 Task: Use the formula "ZTEST" in spreadsheet "Project portfolio".
Action: Mouse moved to (803, 250)
Screenshot: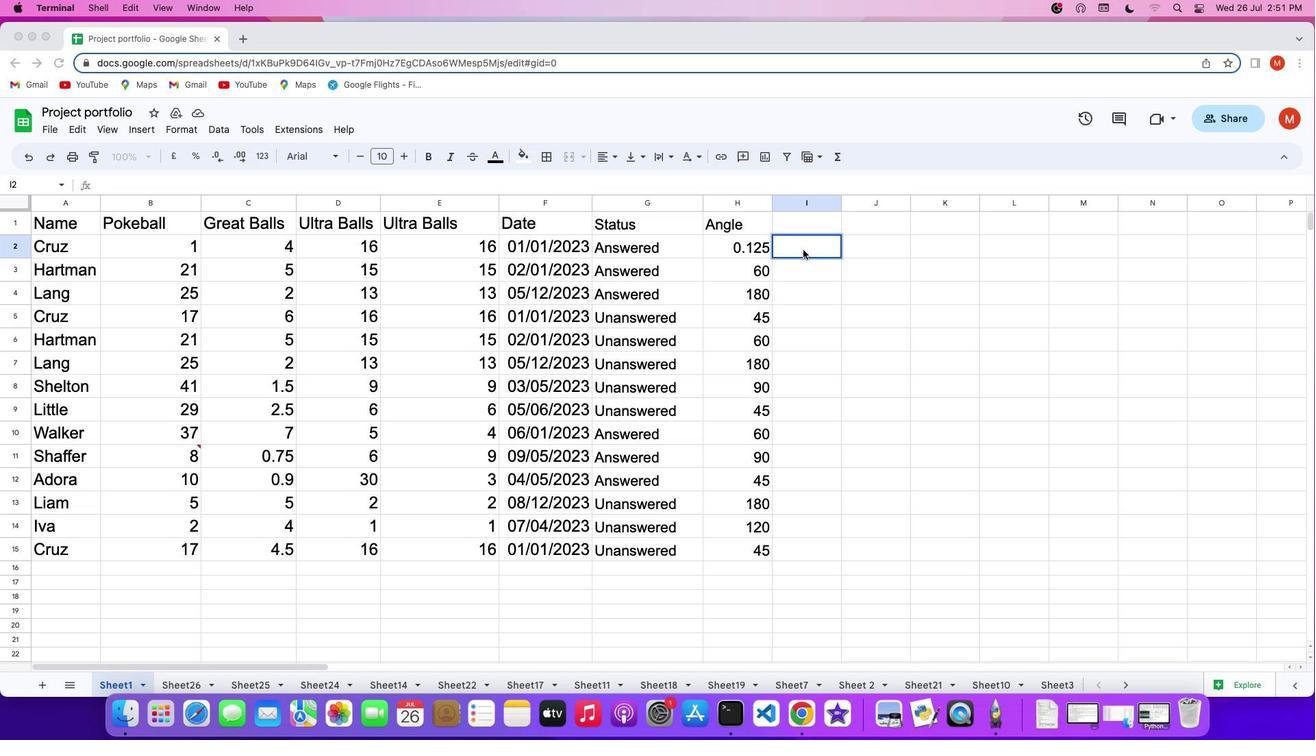 
Action: Mouse pressed left at (803, 250)
Screenshot: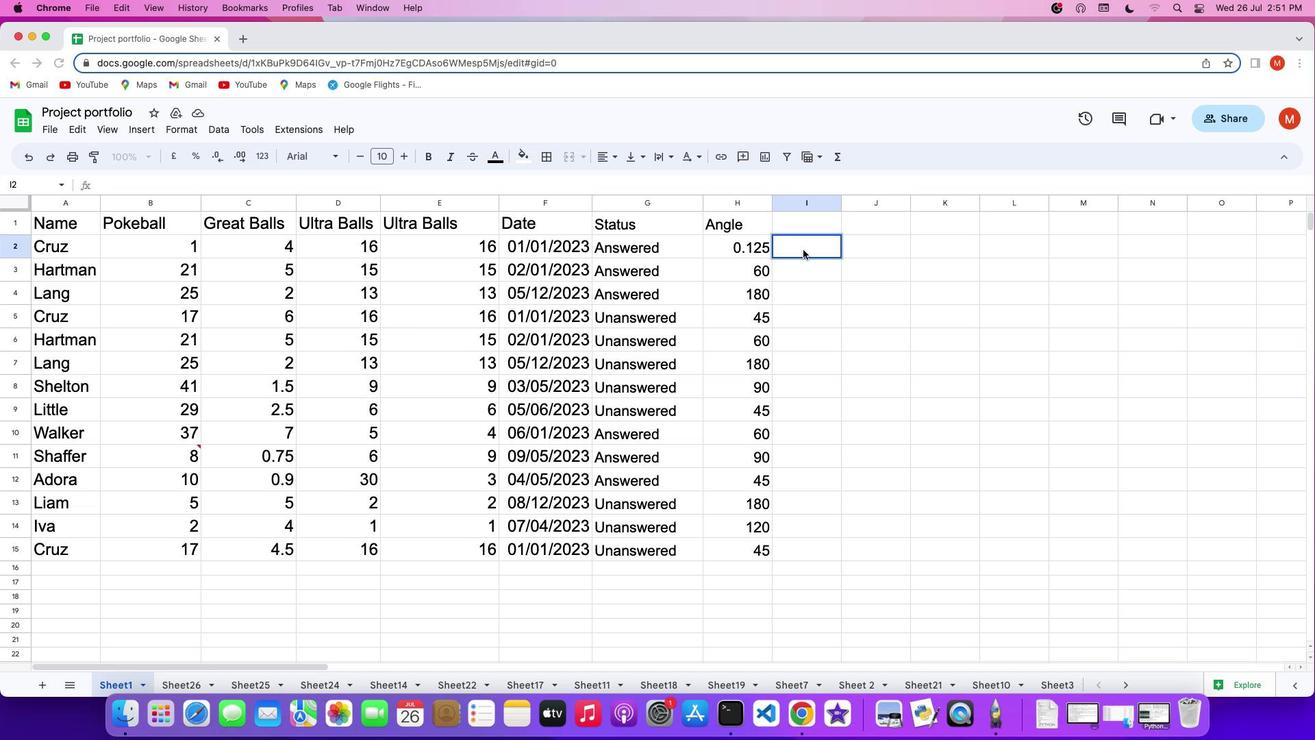 
Action: Mouse pressed left at (803, 250)
Screenshot: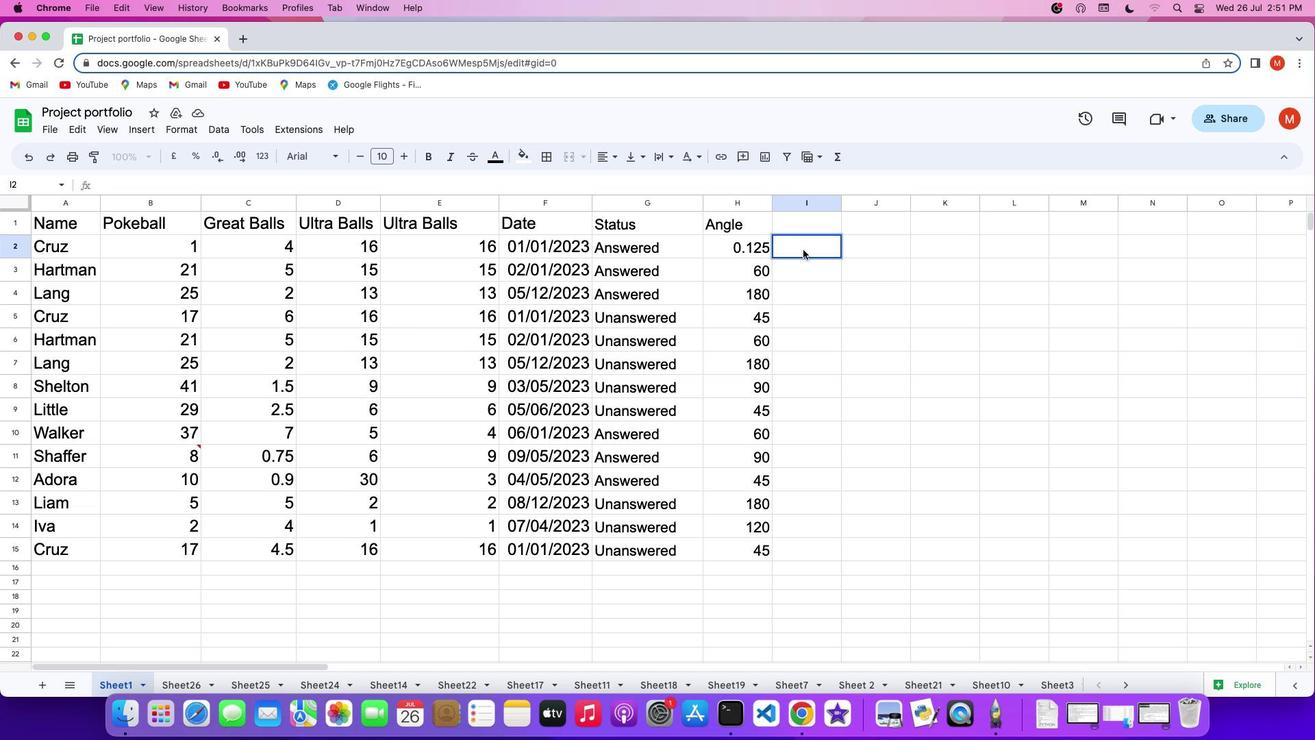 
Action: Mouse moved to (803, 248)
Screenshot: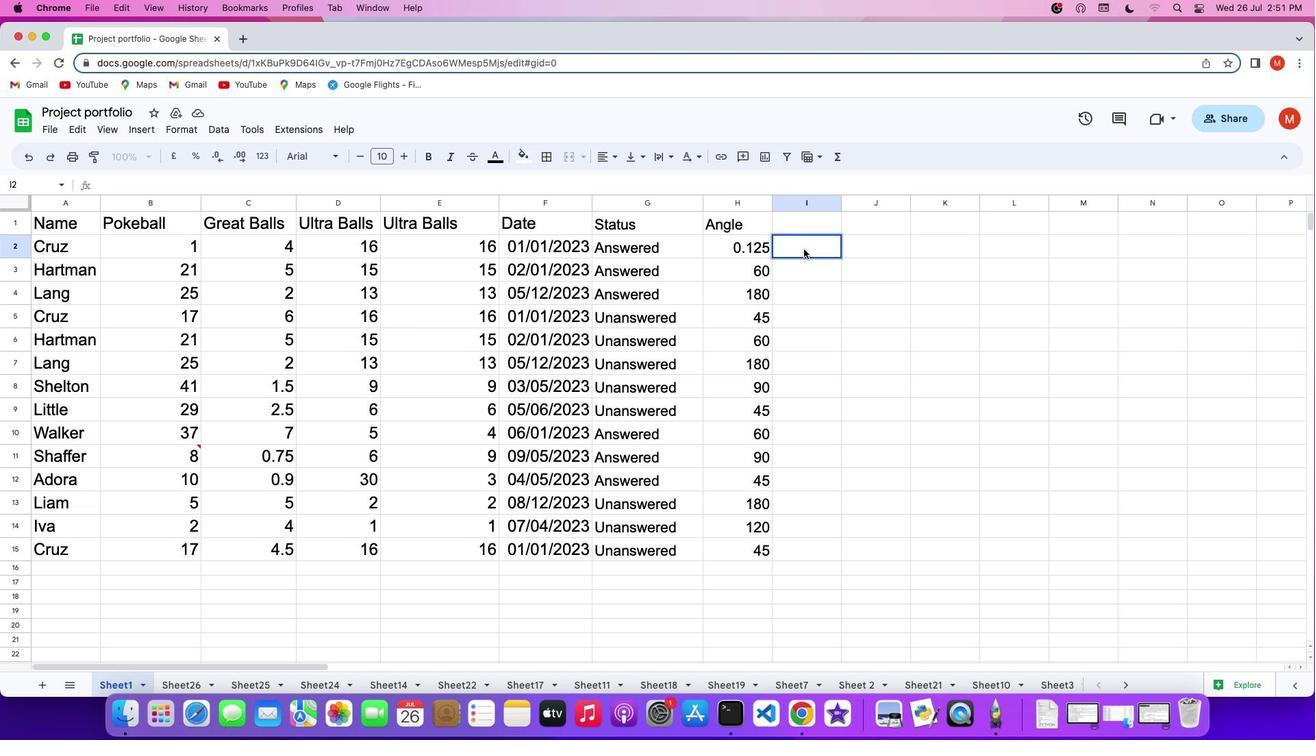 
Action: Mouse pressed left at (803, 248)
Screenshot: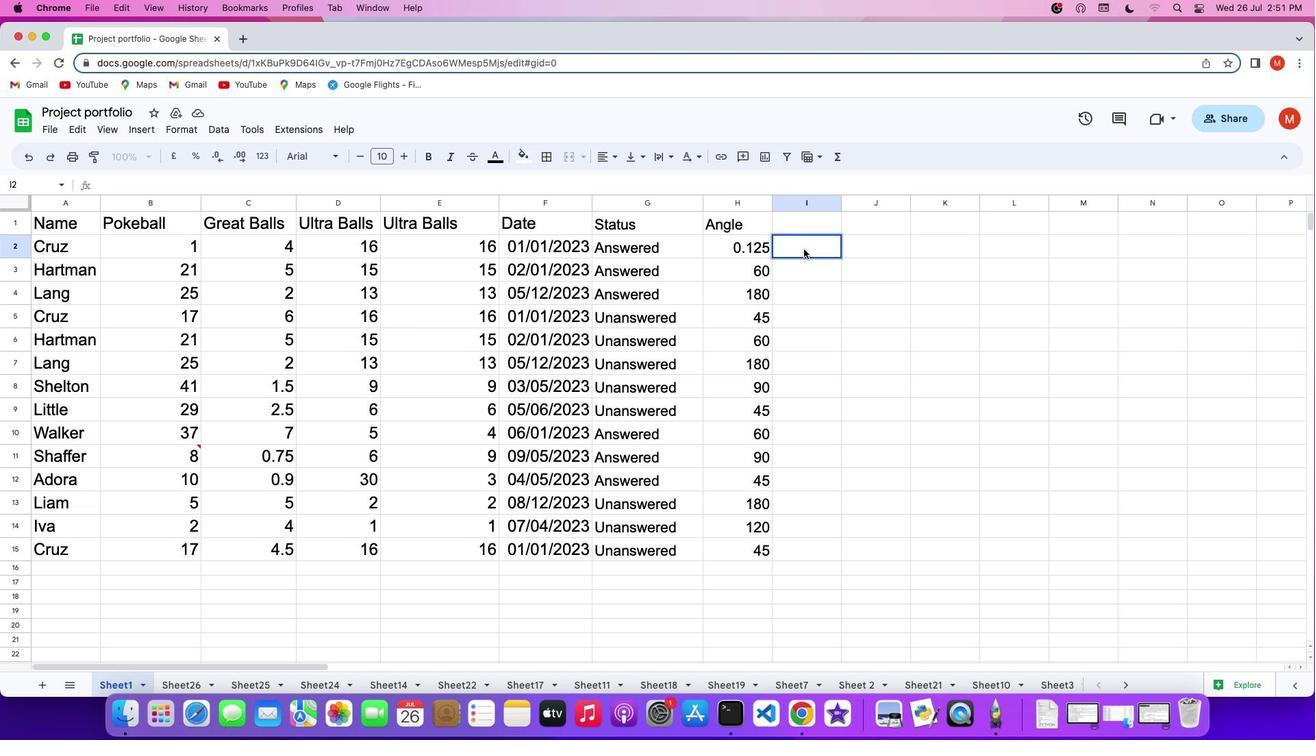 
Action: Mouse moved to (796, 247)
Screenshot: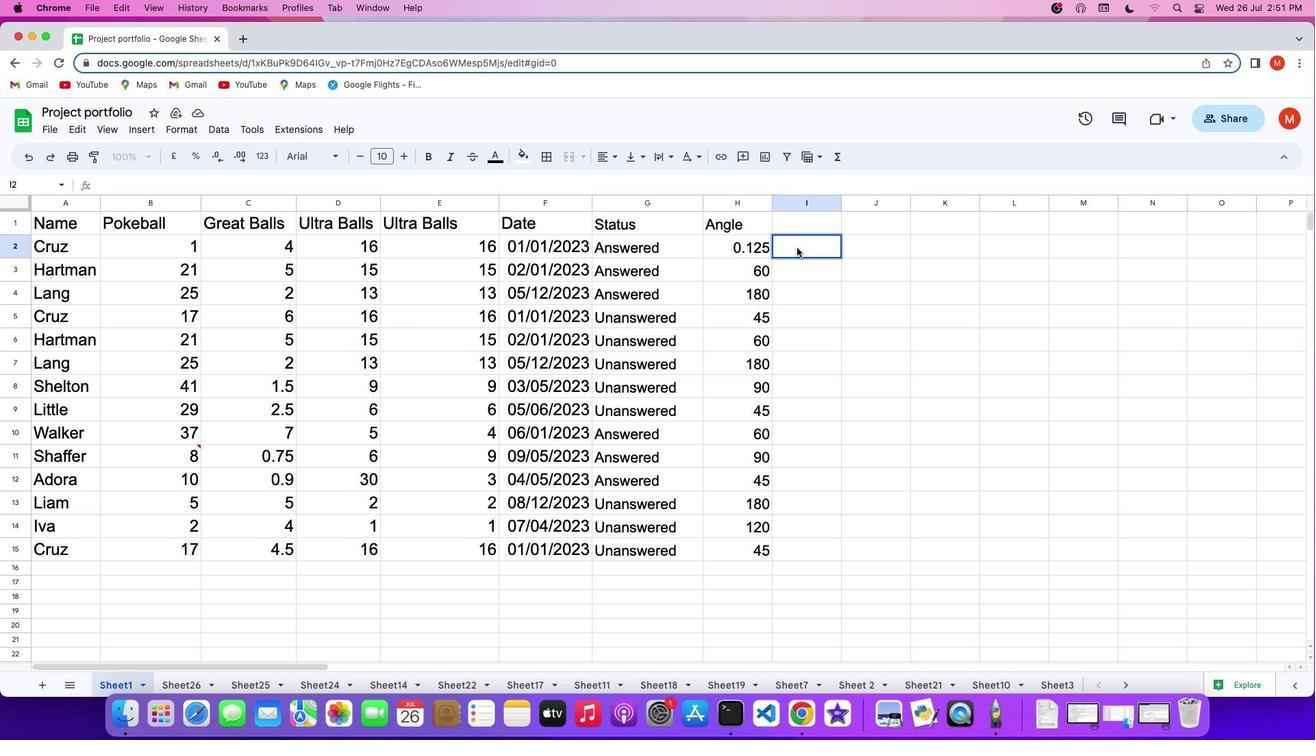 
Action: Mouse pressed left at (796, 247)
Screenshot: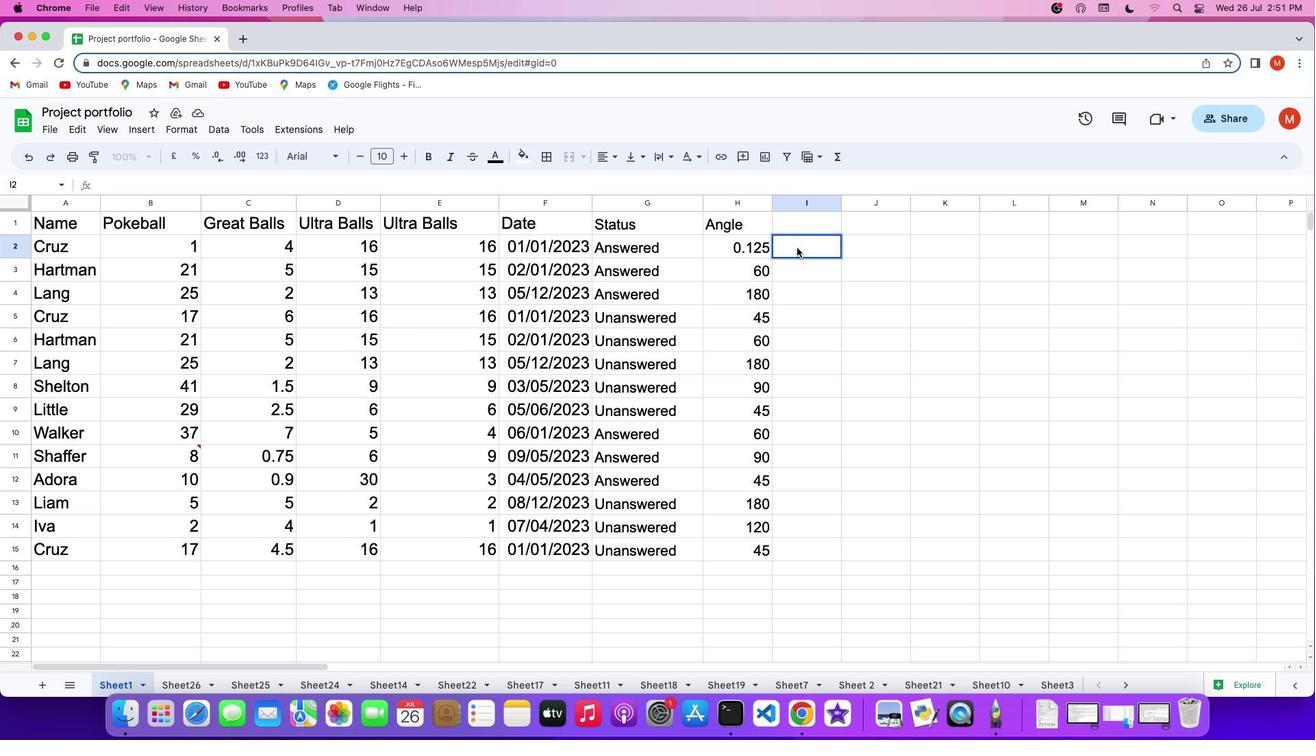 
Action: Mouse moved to (781, 246)
Screenshot: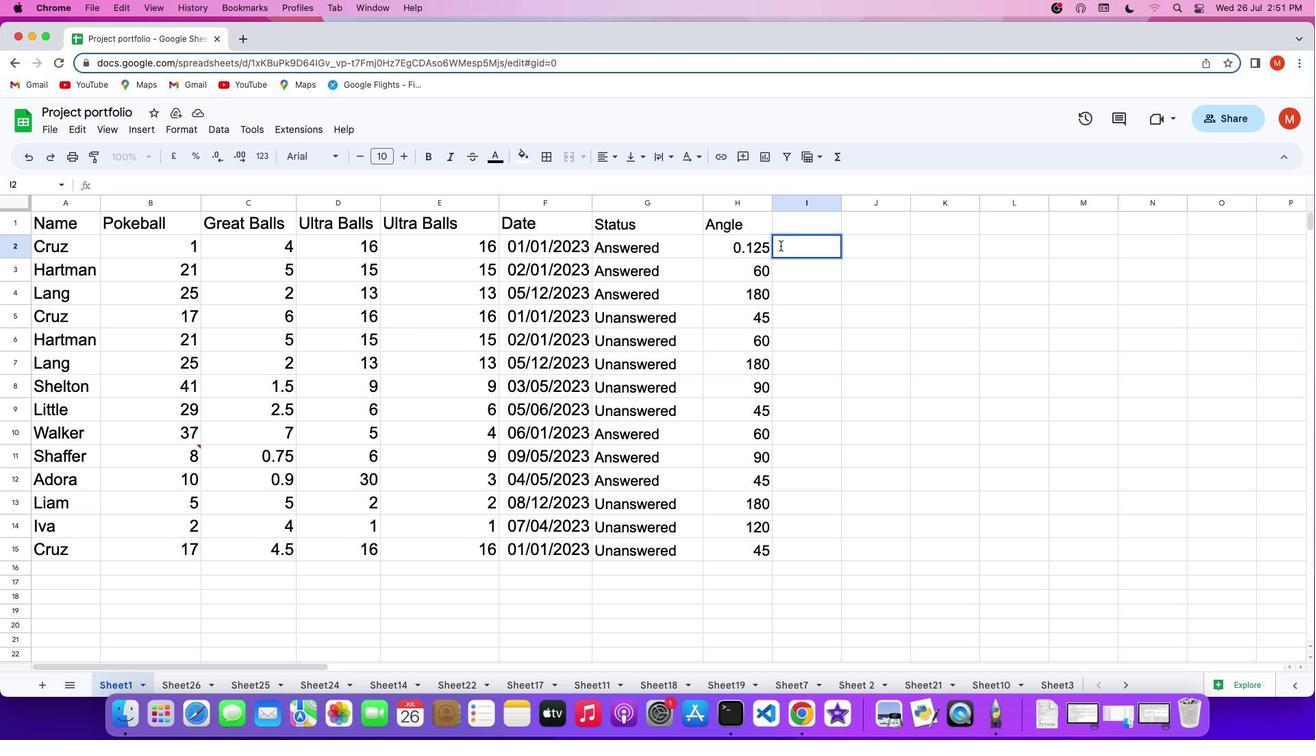 
Action: Mouse pressed left at (781, 246)
Screenshot: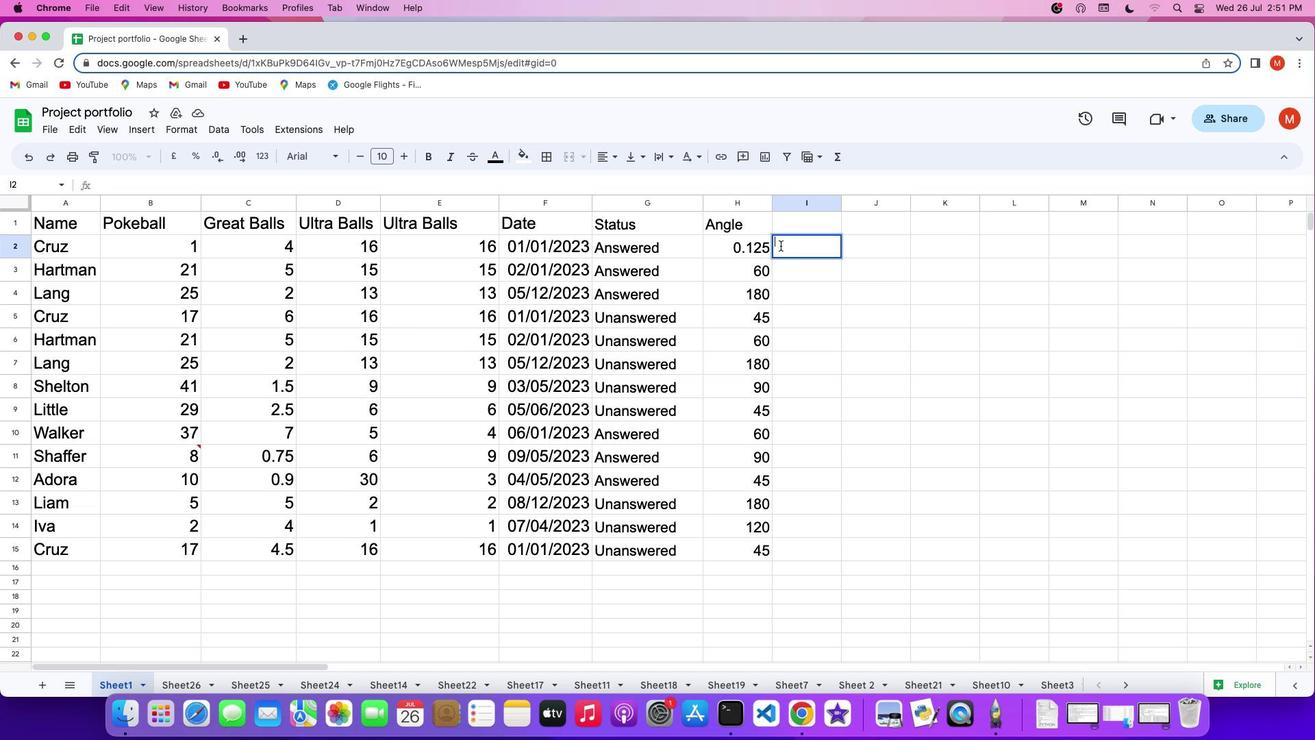 
Action: Key pressed '='
Screenshot: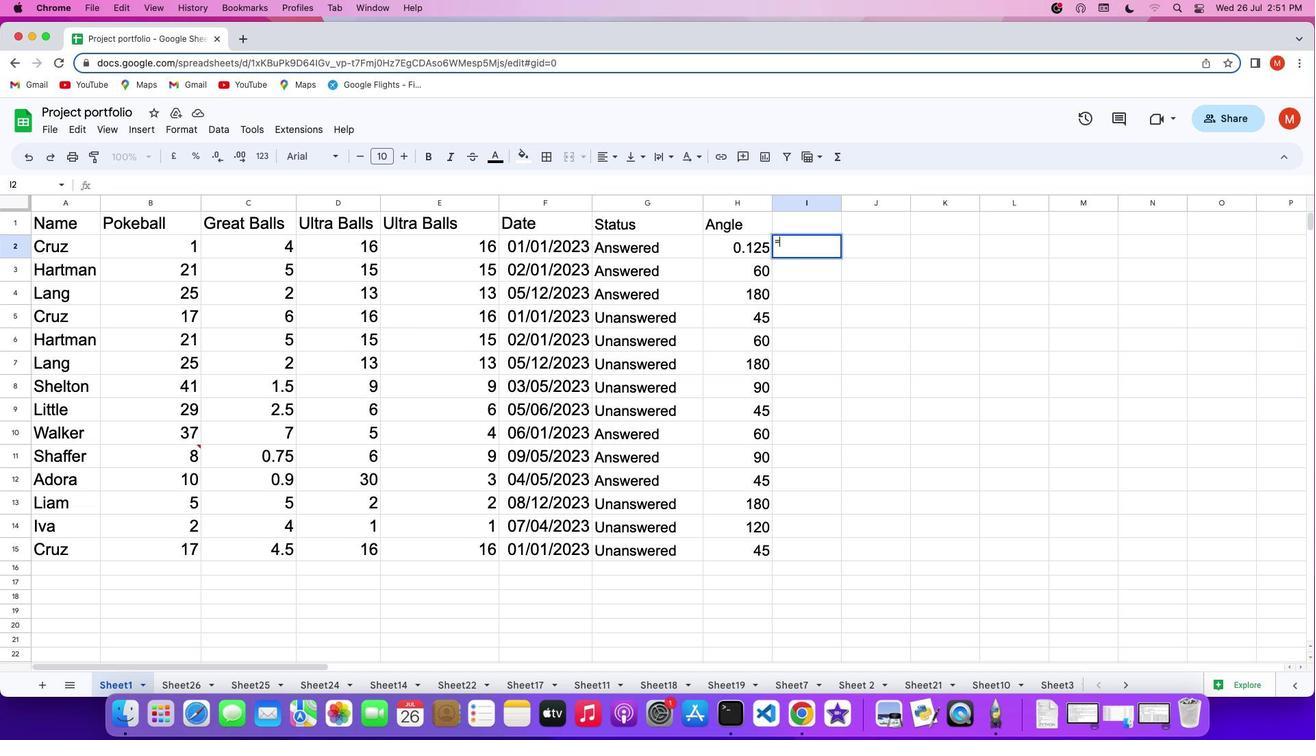 
Action: Mouse moved to (839, 161)
Screenshot: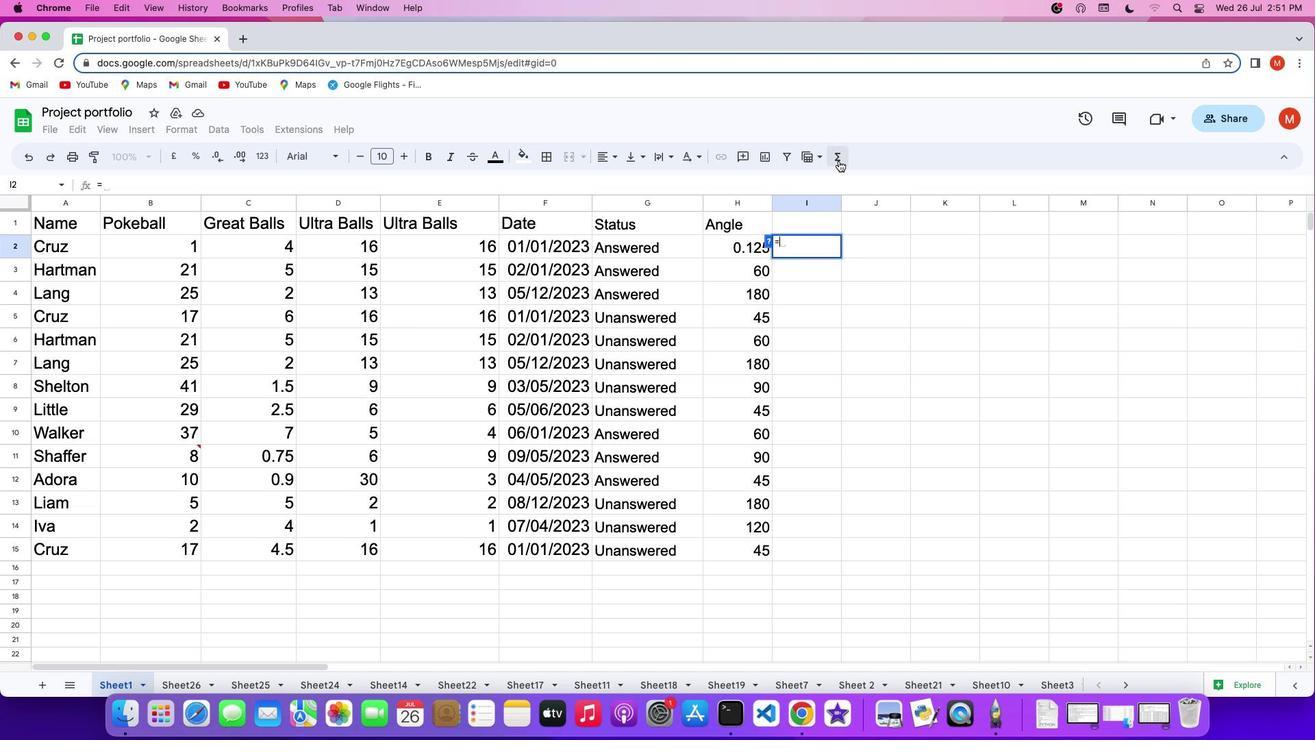 
Action: Mouse pressed left at (839, 161)
Screenshot: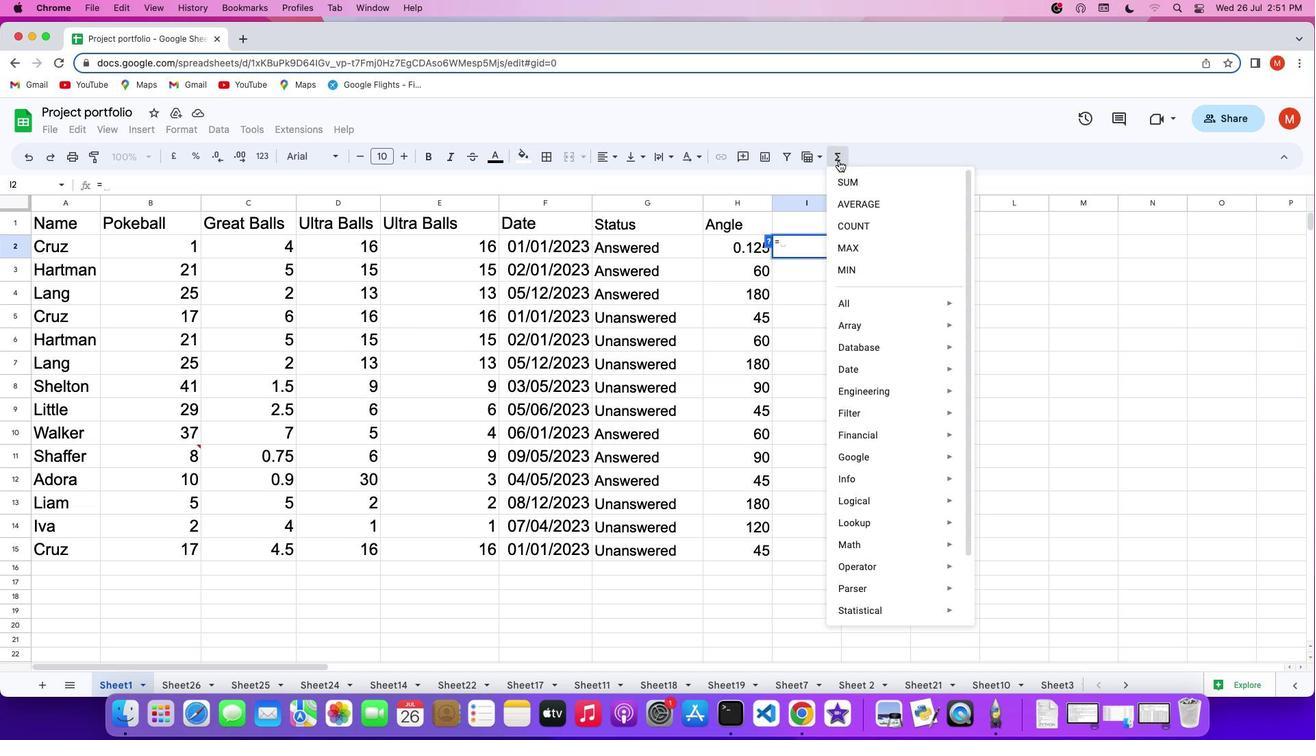 
Action: Mouse moved to (975, 685)
Screenshot: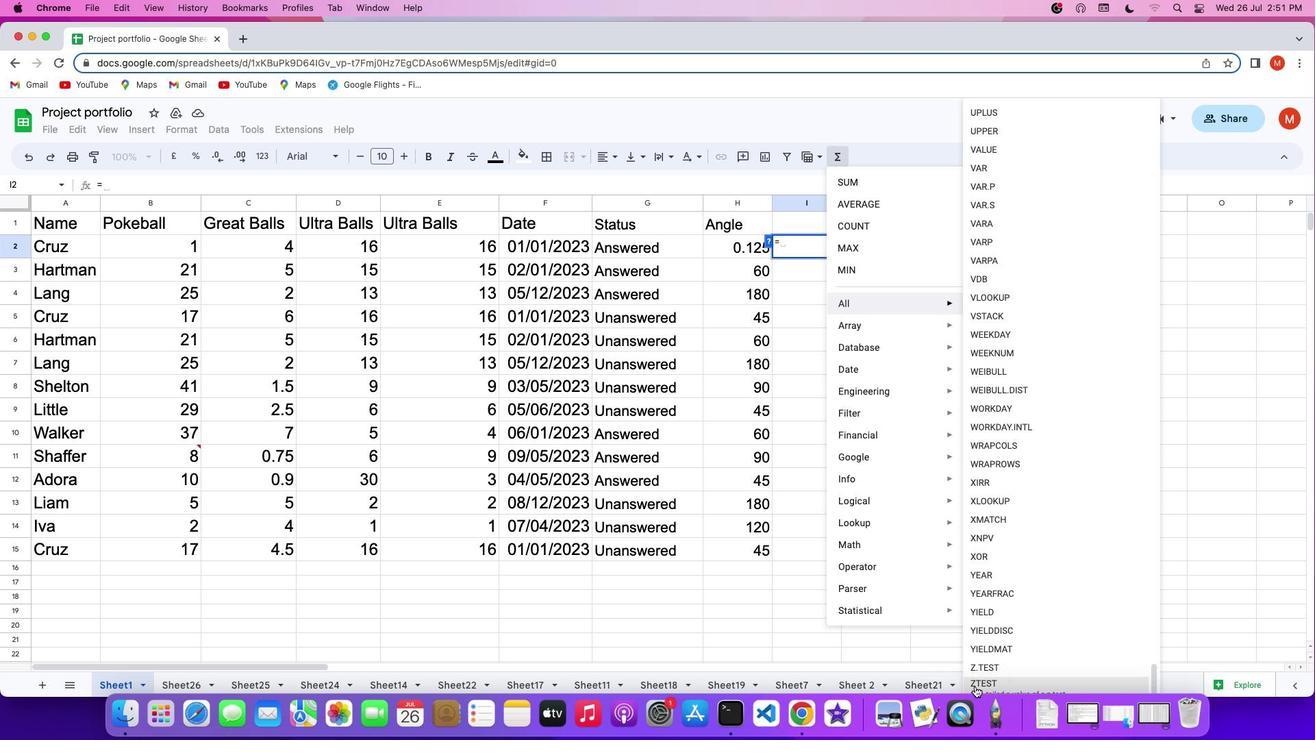 
Action: Mouse pressed left at (975, 685)
Screenshot: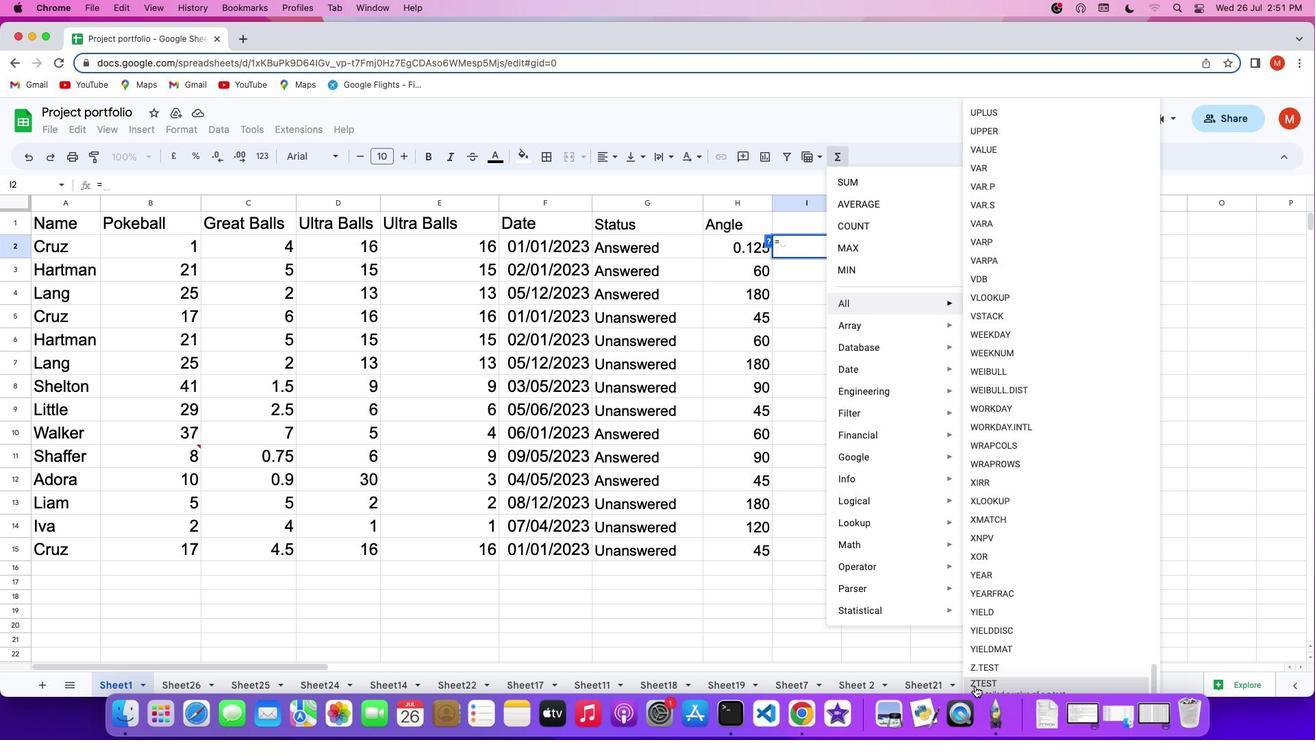 
Action: Mouse moved to (165, 242)
Screenshot: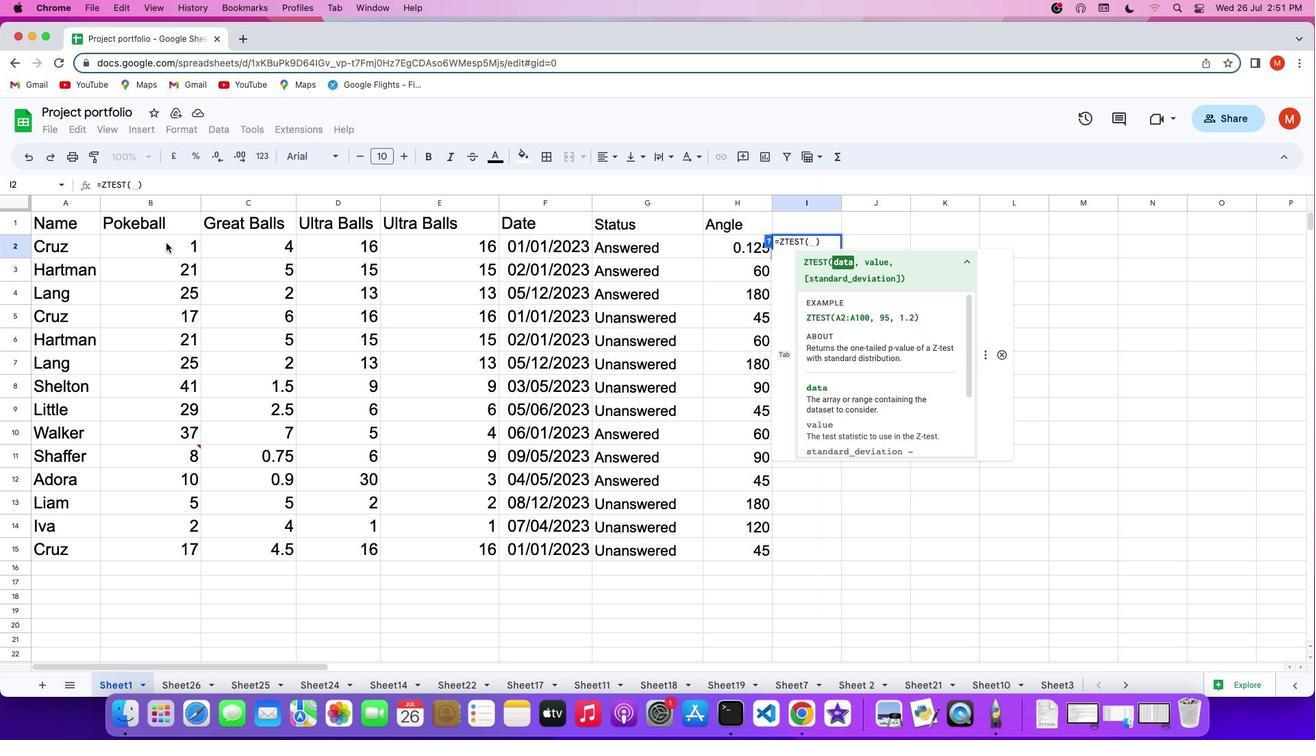 
Action: Mouse pressed left at (165, 242)
Screenshot: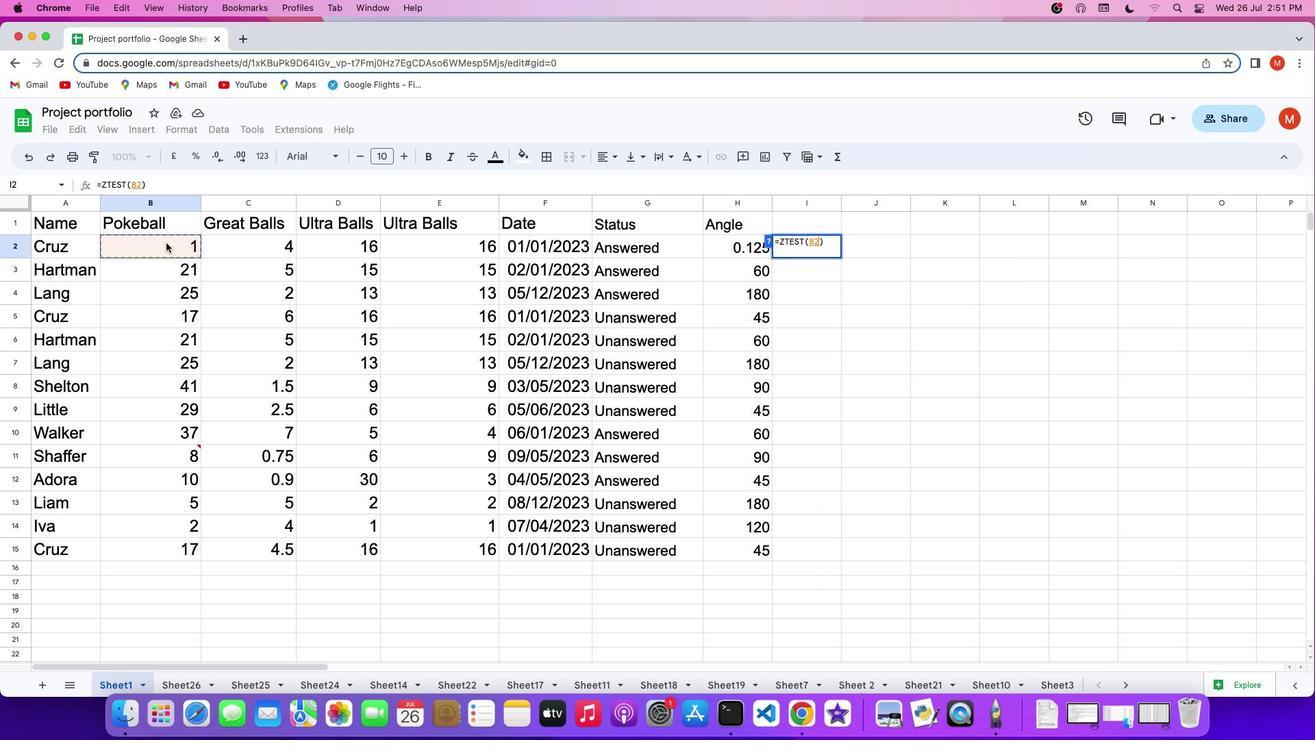 
Action: Mouse moved to (239, 553)
Screenshot: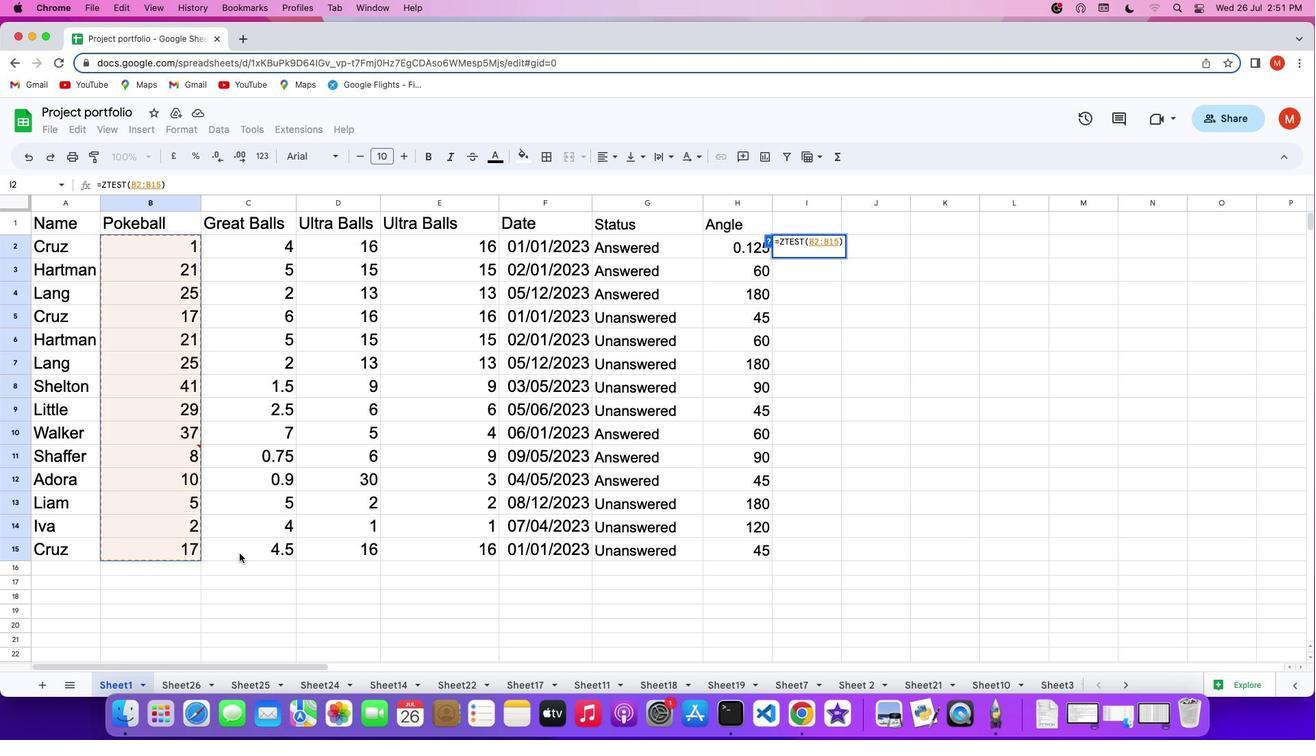 
Action: Key pressed ',''1''0'',''1''.''2'Key.enter
Screenshot: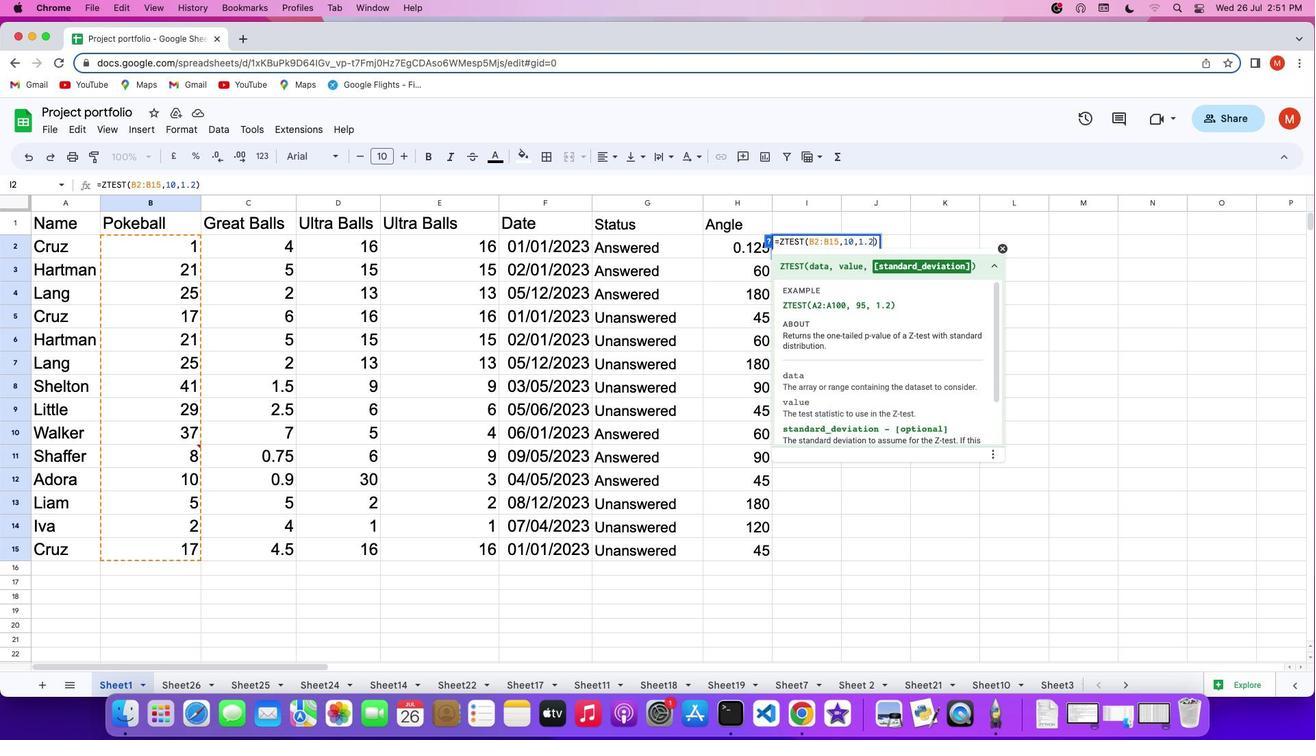 
